 Task: In the  document poster.html Use the feature 'and check spelling and grammer' Change font style of header to '25' Select the body of letter and change paragraph spacing to  Double
Action: Mouse moved to (212, 353)
Screenshot: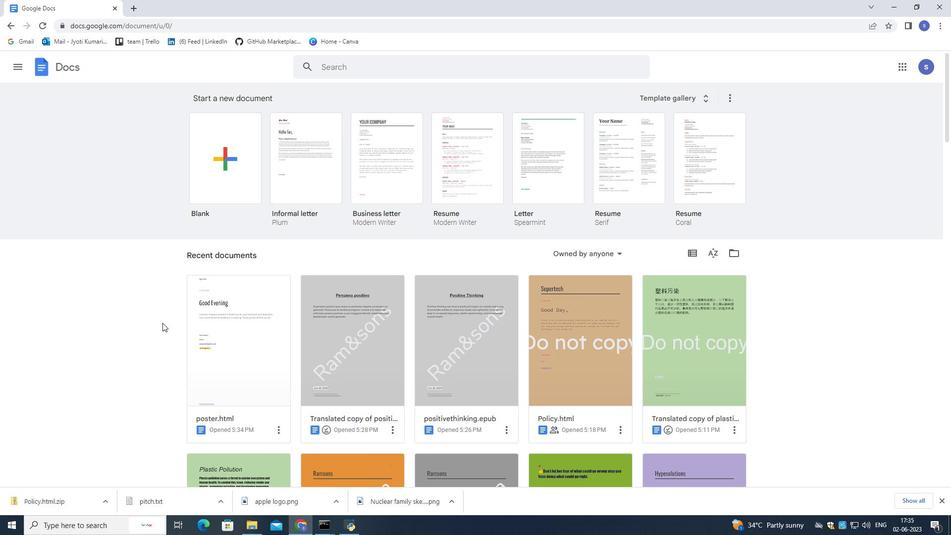 
Action: Mouse pressed left at (212, 353)
Screenshot: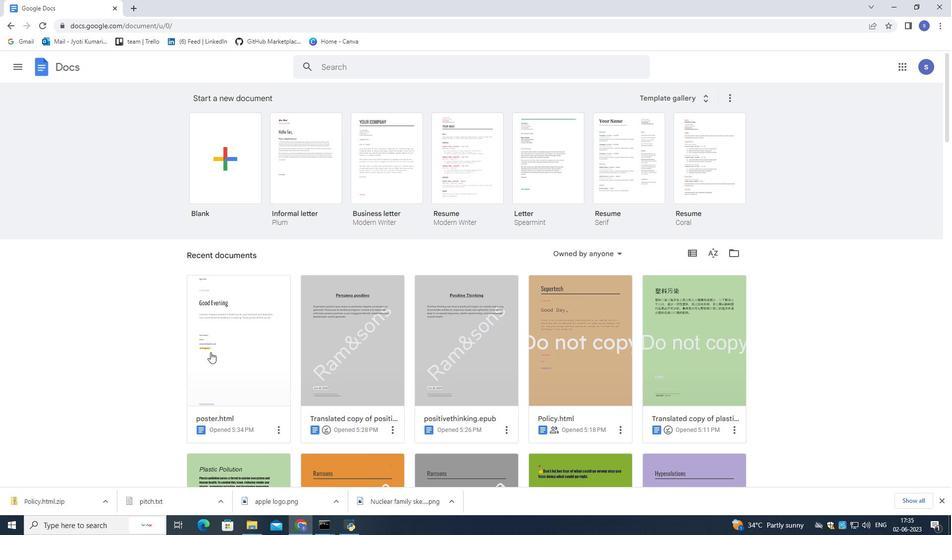 
Action: Mouse moved to (213, 354)
Screenshot: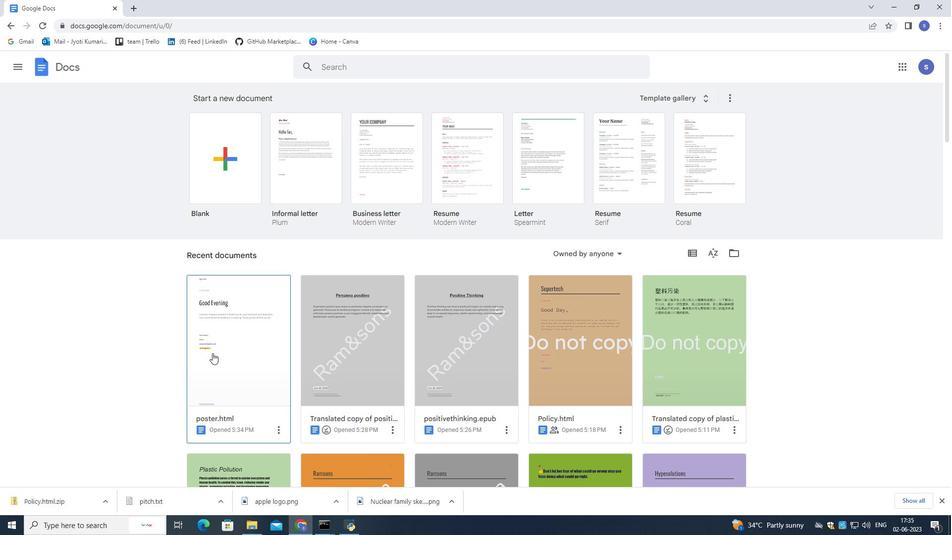 
Action: Mouse pressed left at (213, 354)
Screenshot: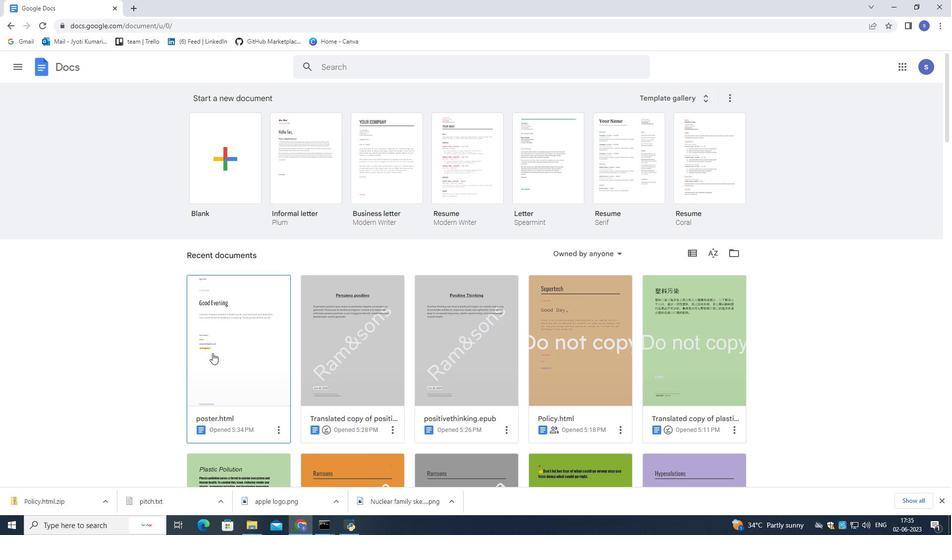 
Action: Mouse moved to (164, 69)
Screenshot: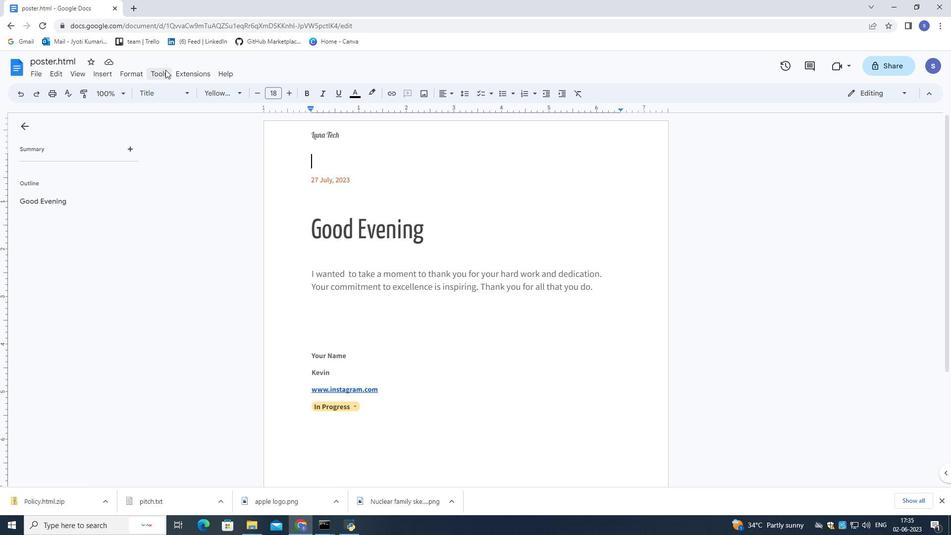 
Action: Mouse pressed left at (164, 69)
Screenshot: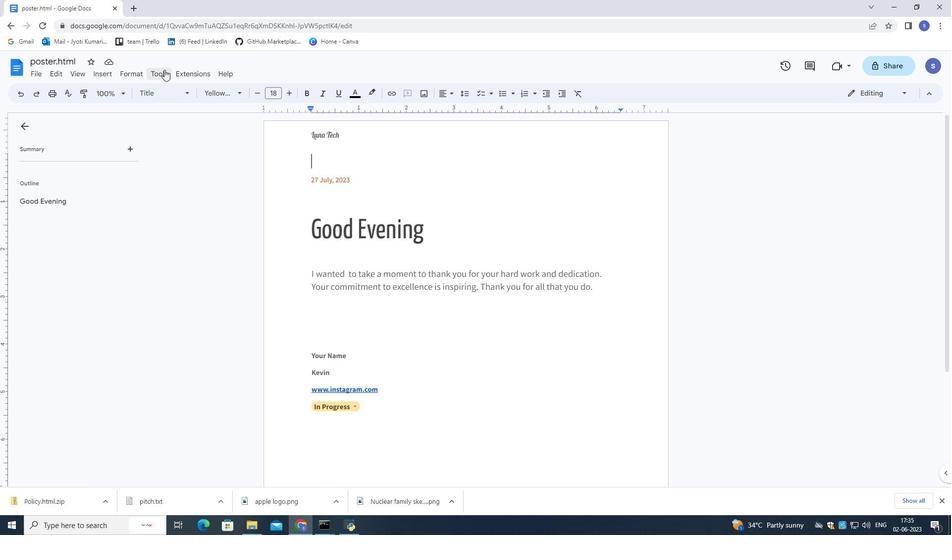 
Action: Mouse moved to (172, 88)
Screenshot: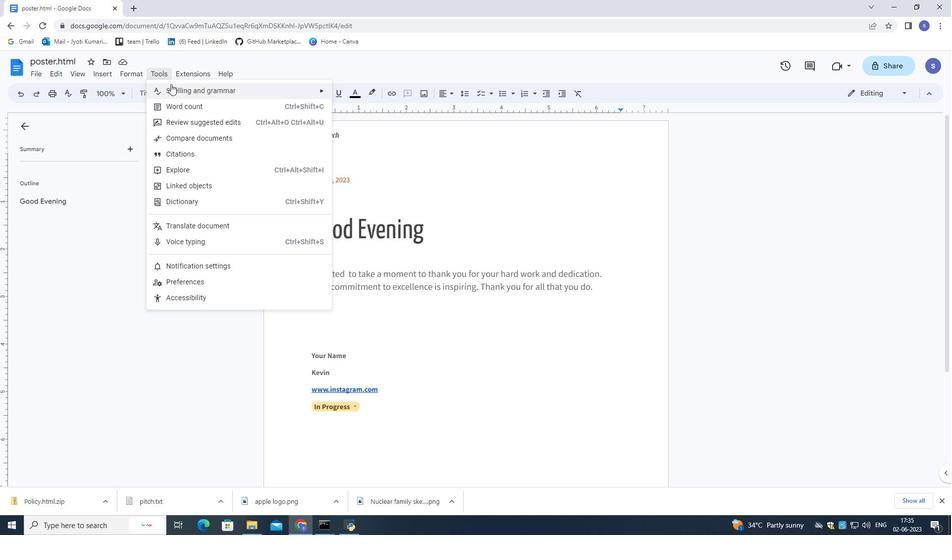 
Action: Mouse pressed left at (172, 88)
Screenshot: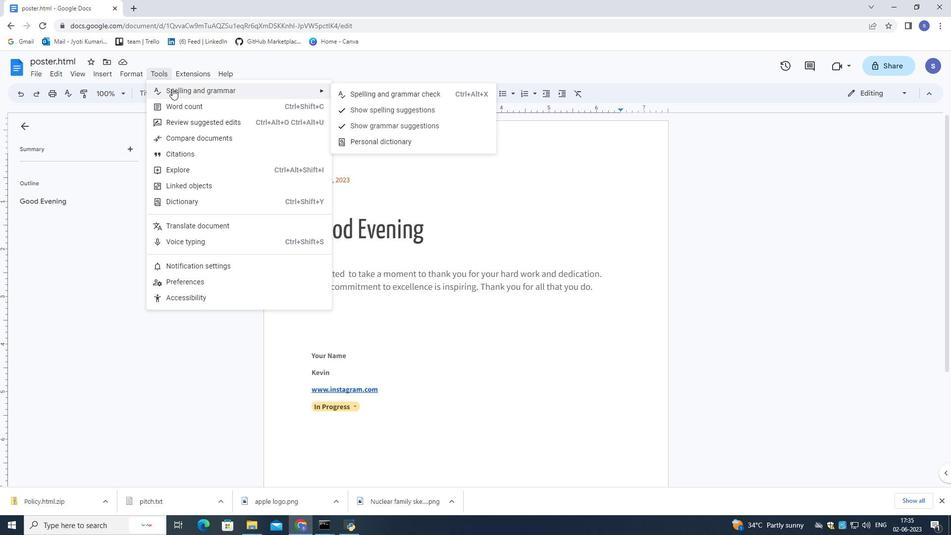 
Action: Mouse moved to (347, 91)
Screenshot: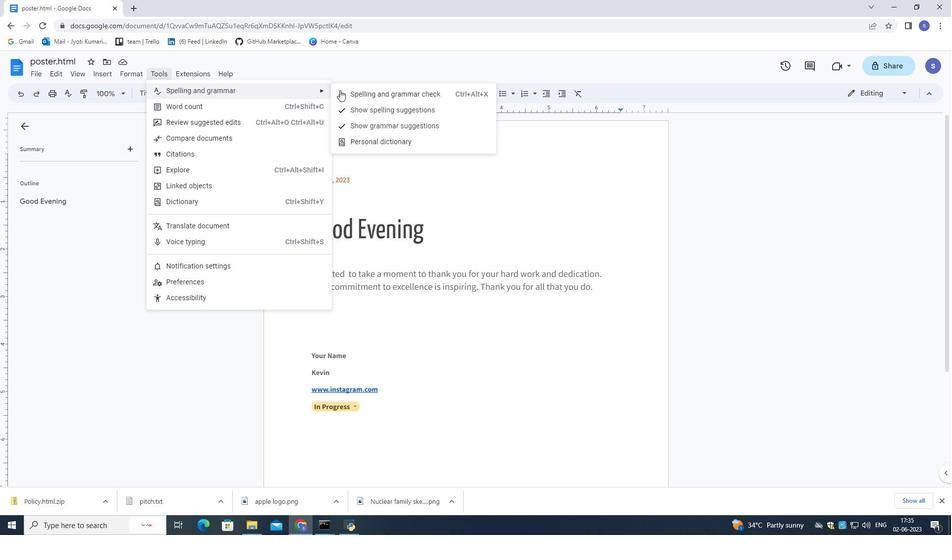 
Action: Mouse pressed left at (347, 91)
Screenshot: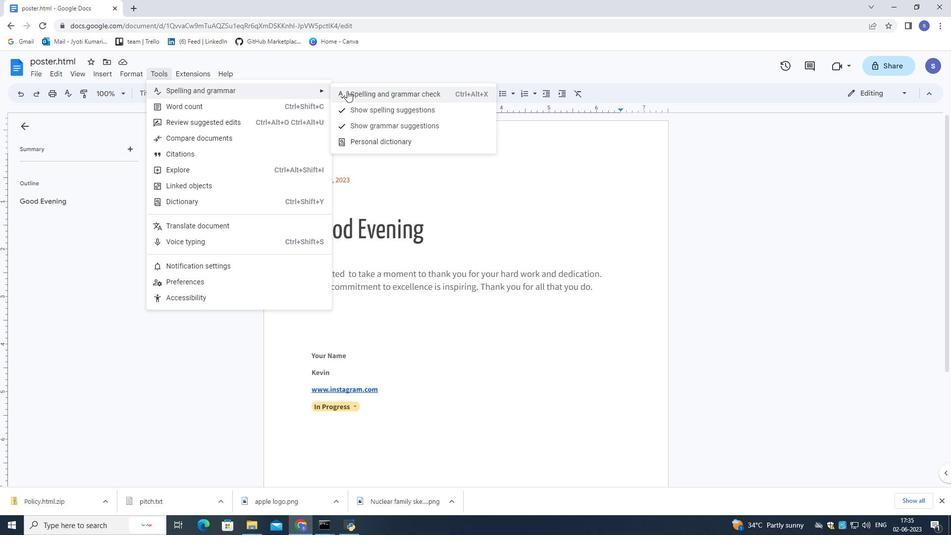 
Action: Mouse moved to (346, 139)
Screenshot: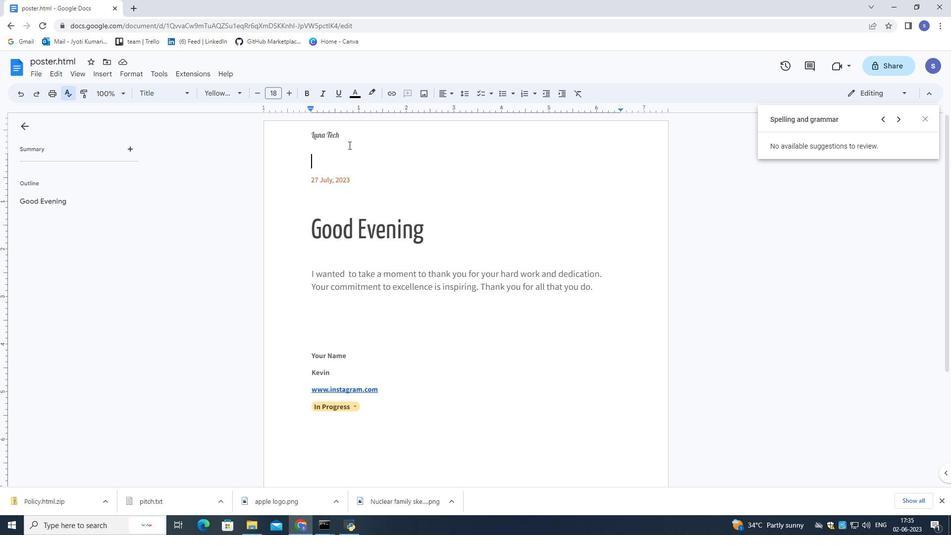 
Action: Mouse pressed left at (346, 139)
Screenshot: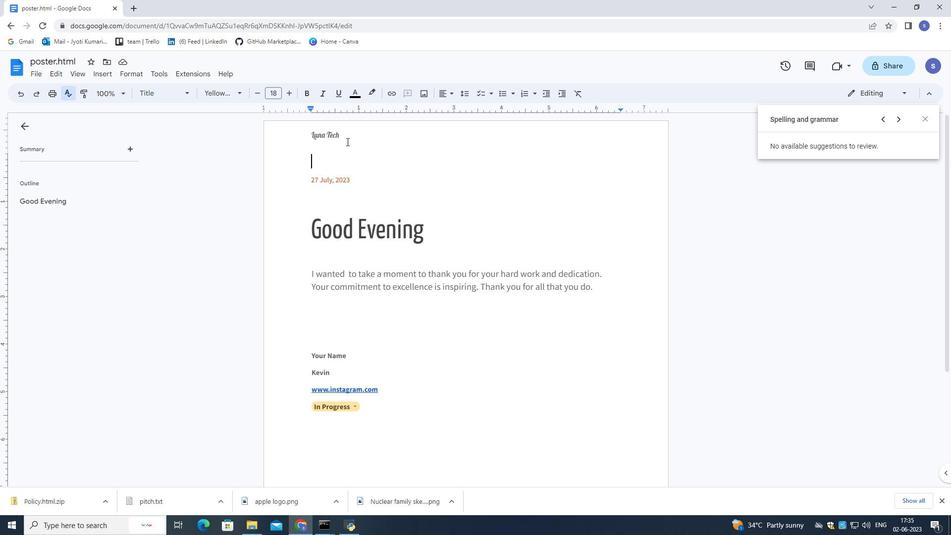 
Action: Mouse moved to (346, 137)
Screenshot: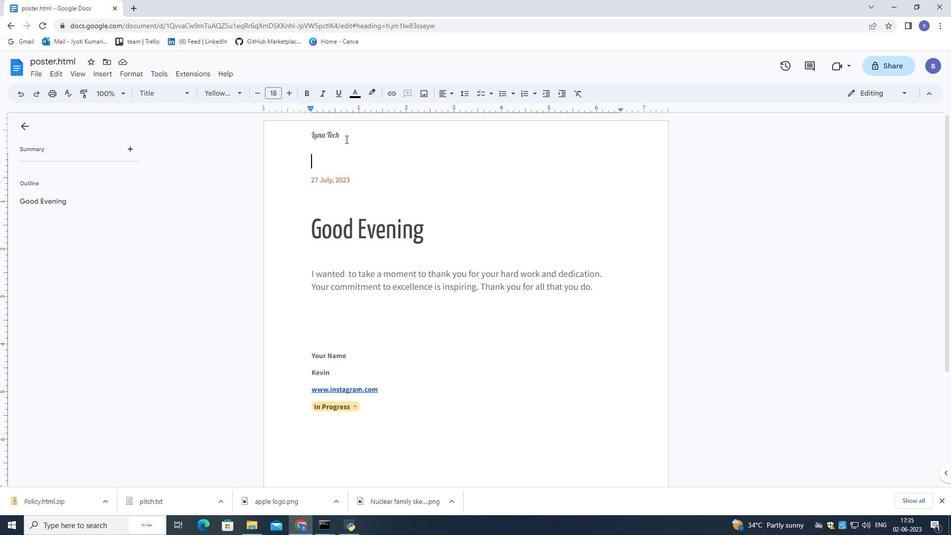 
Action: Mouse pressed left at (346, 137)
Screenshot: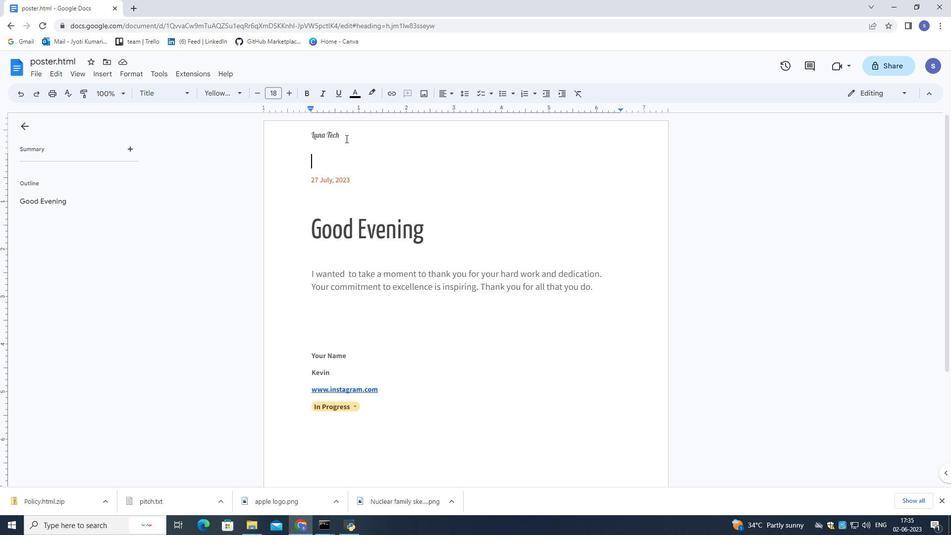
Action: Mouse pressed left at (346, 137)
Screenshot: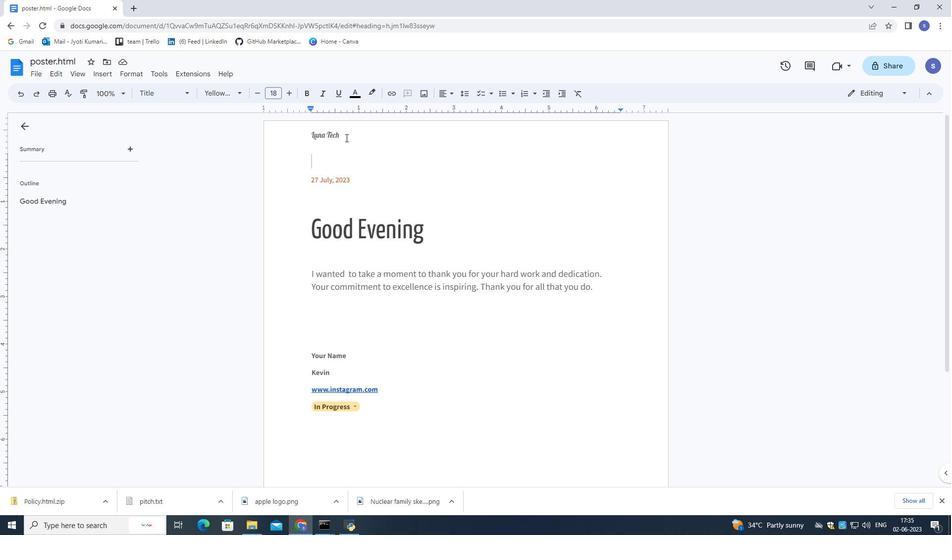 
Action: Mouse pressed left at (346, 137)
Screenshot: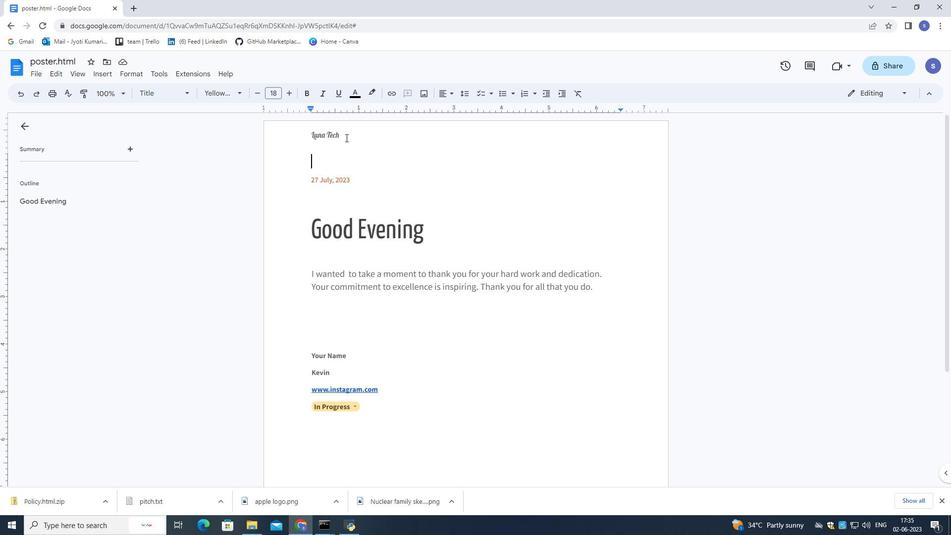 
Action: Mouse moved to (286, 96)
Screenshot: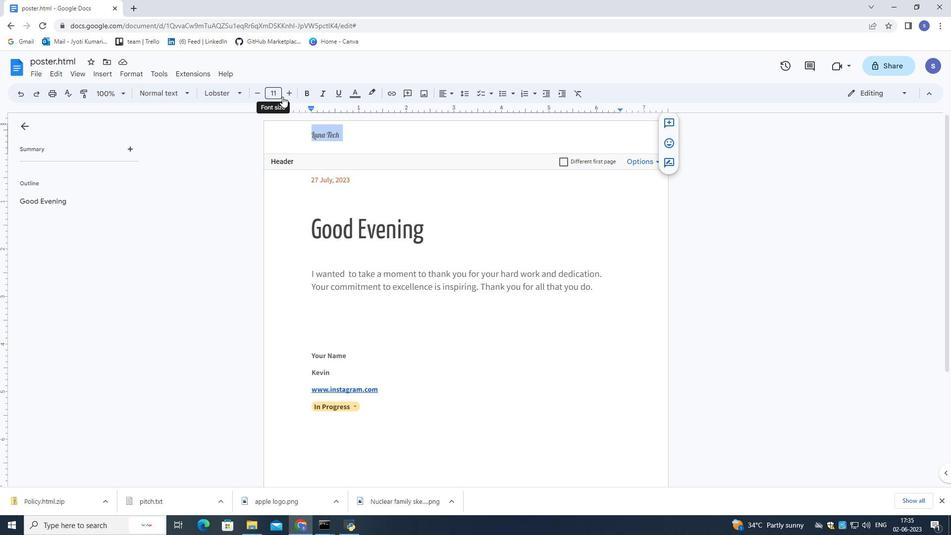 
Action: Mouse pressed left at (286, 96)
Screenshot: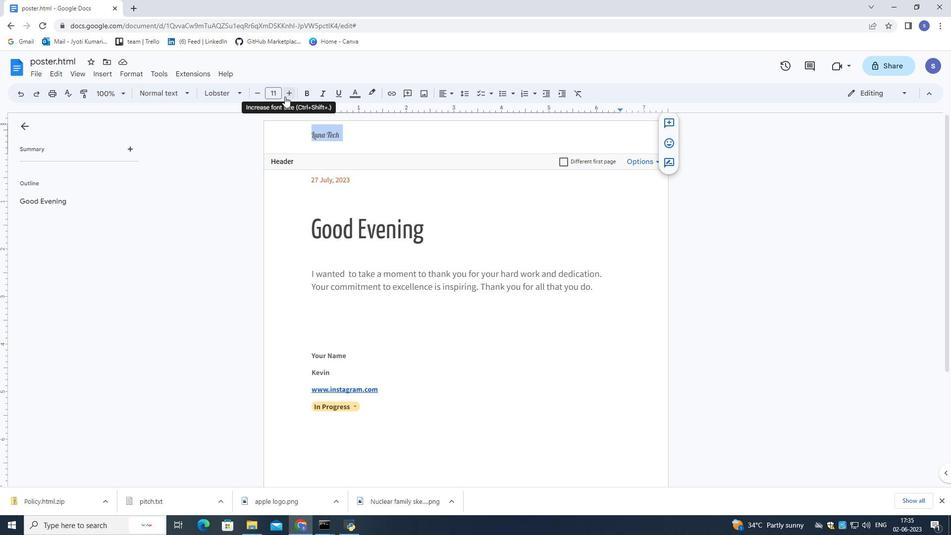 
Action: Mouse pressed left at (286, 96)
Screenshot: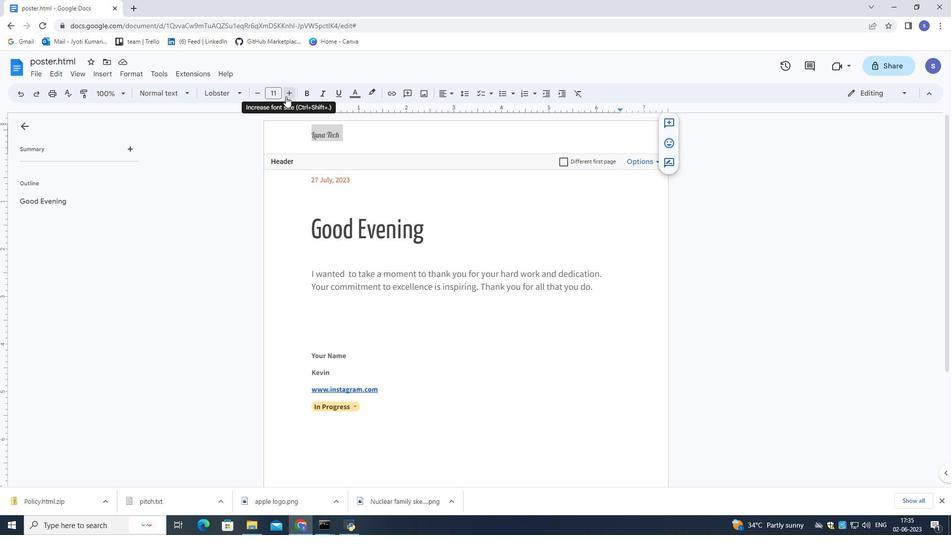 
Action: Mouse pressed left at (286, 96)
Screenshot: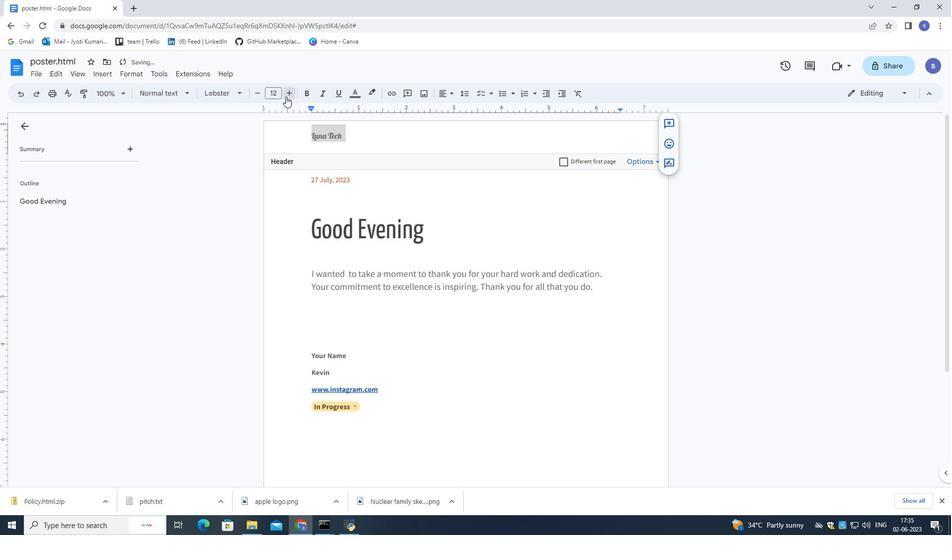 
Action: Mouse pressed left at (286, 96)
Screenshot: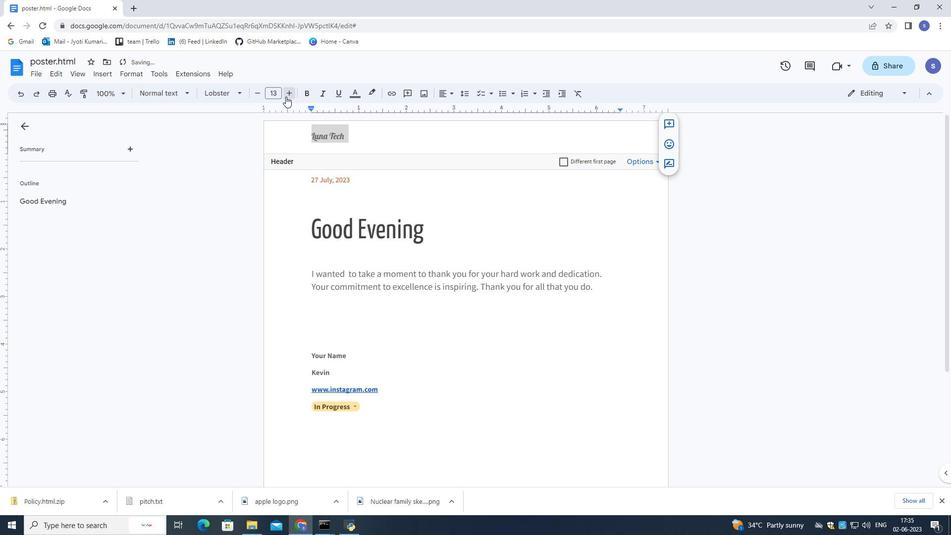 
Action: Mouse pressed left at (286, 96)
Screenshot: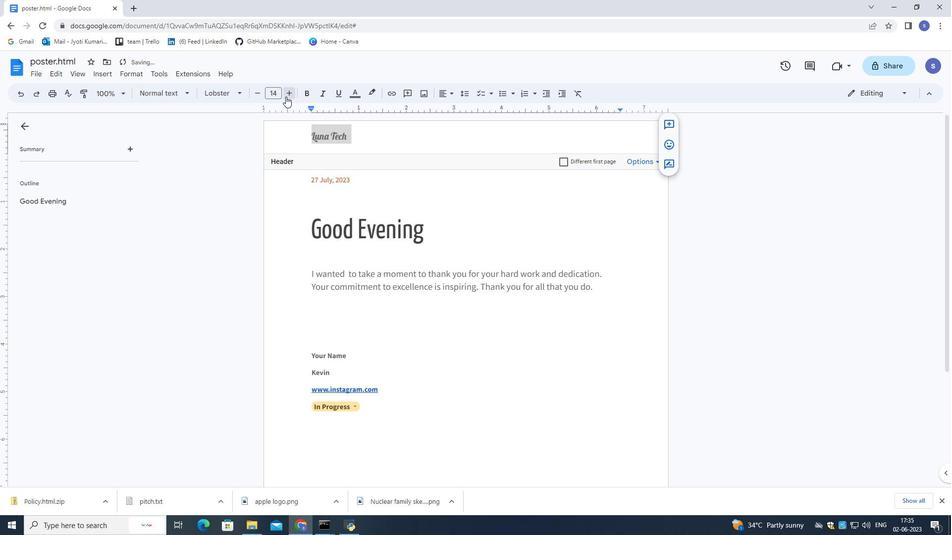 
Action: Mouse moved to (286, 95)
Screenshot: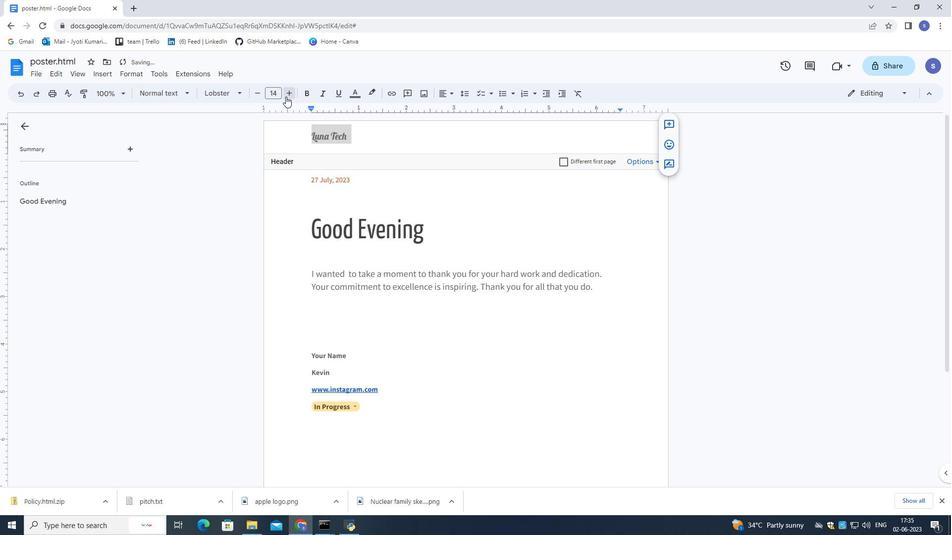 
Action: Mouse pressed left at (286, 95)
Screenshot: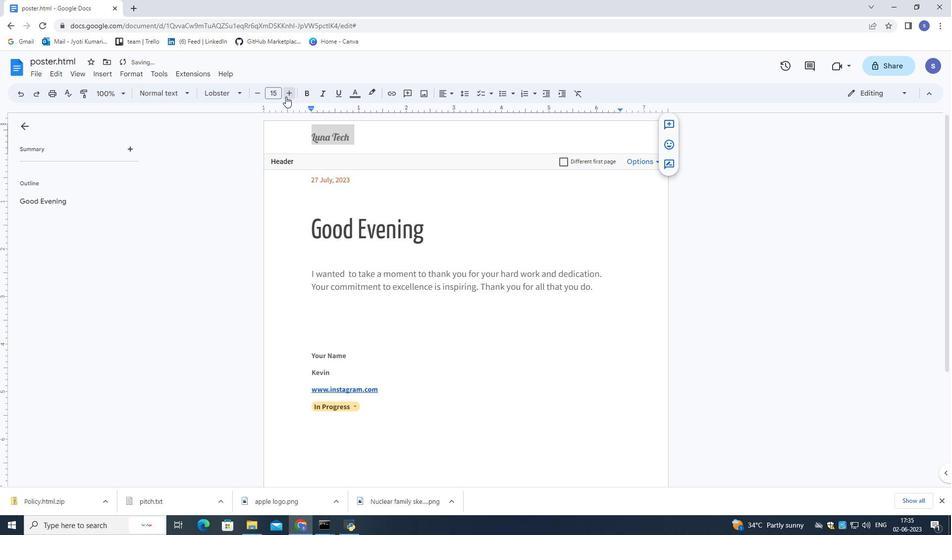 
Action: Mouse pressed left at (286, 95)
Screenshot: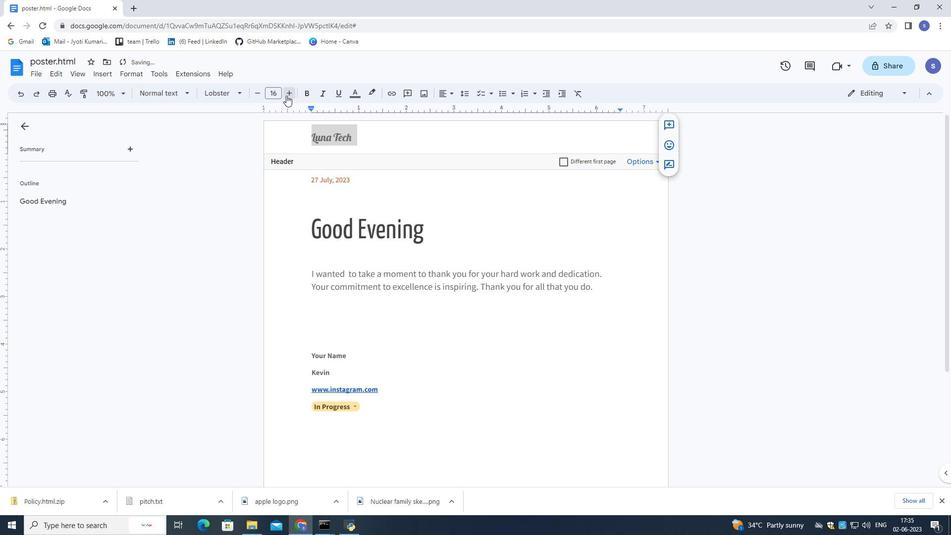 
Action: Mouse pressed left at (286, 95)
Screenshot: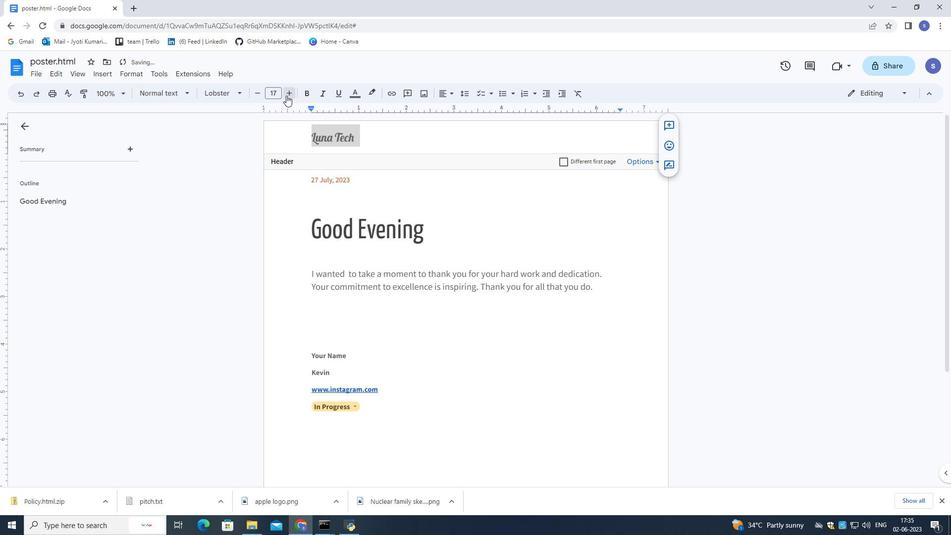 
Action: Mouse pressed left at (286, 95)
Screenshot: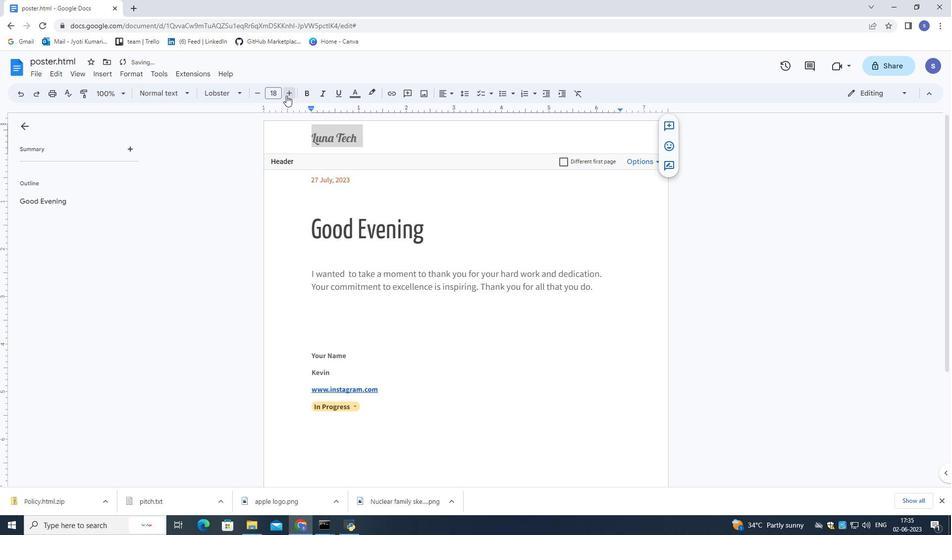 
Action: Mouse pressed left at (286, 95)
Screenshot: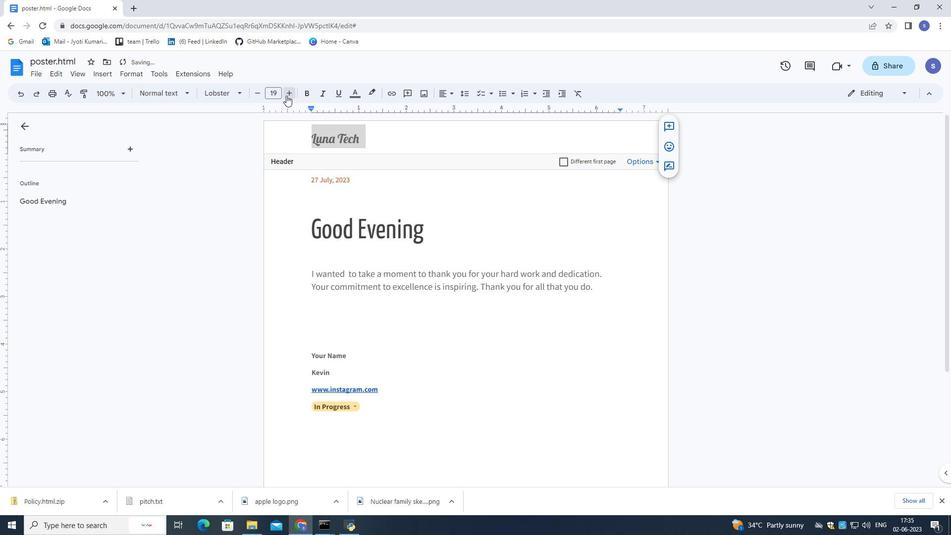 
Action: Mouse pressed left at (286, 95)
Screenshot: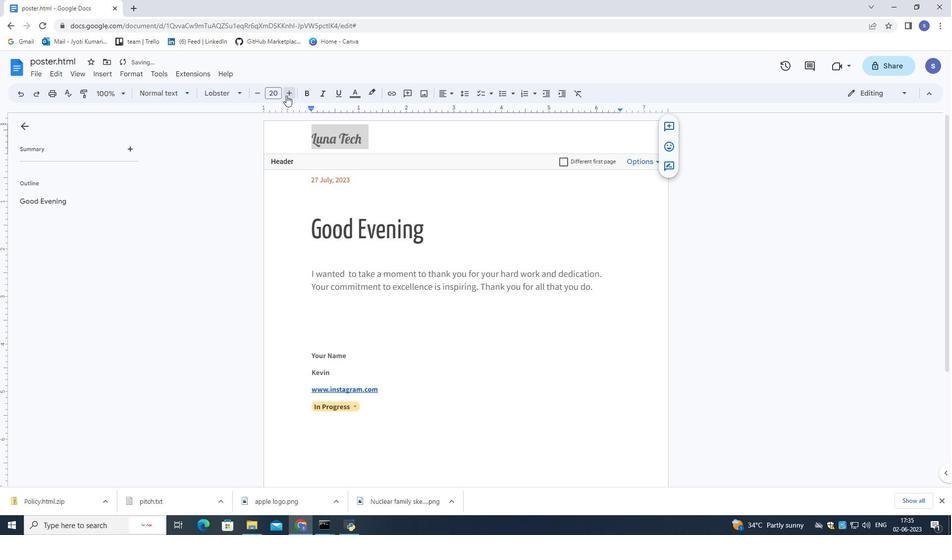 
Action: Mouse pressed left at (286, 95)
Screenshot: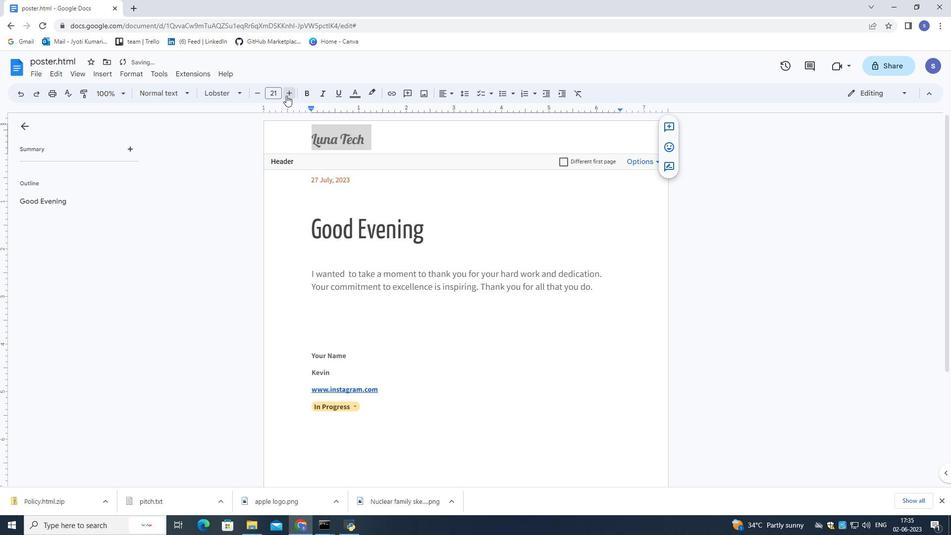
Action: Mouse pressed left at (286, 95)
Screenshot: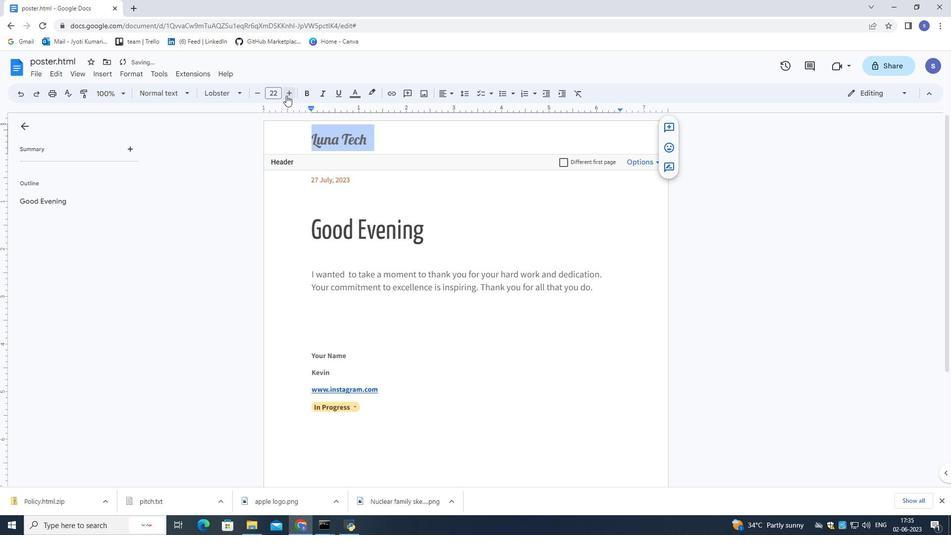 
Action: Mouse pressed left at (286, 95)
Screenshot: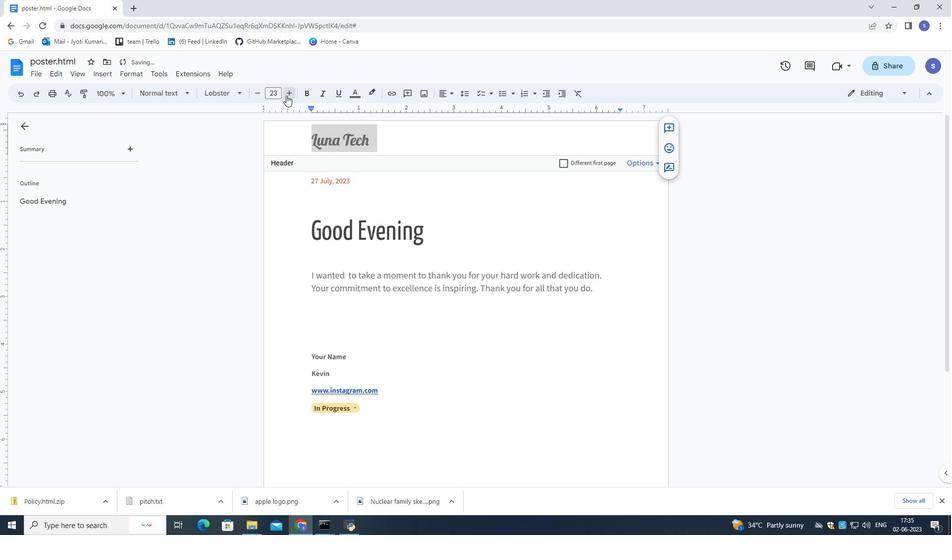 
Action: Mouse moved to (550, 179)
Screenshot: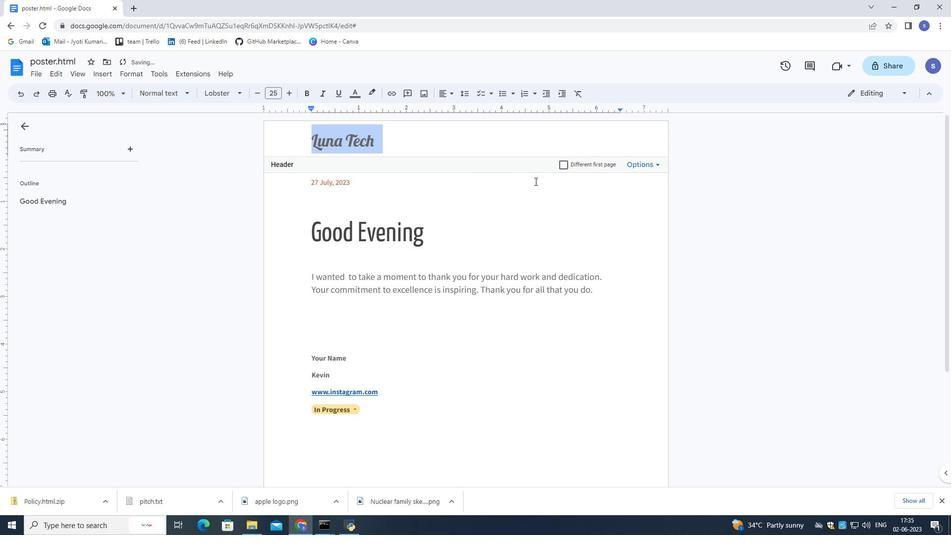
Action: Mouse pressed left at (550, 179)
Screenshot: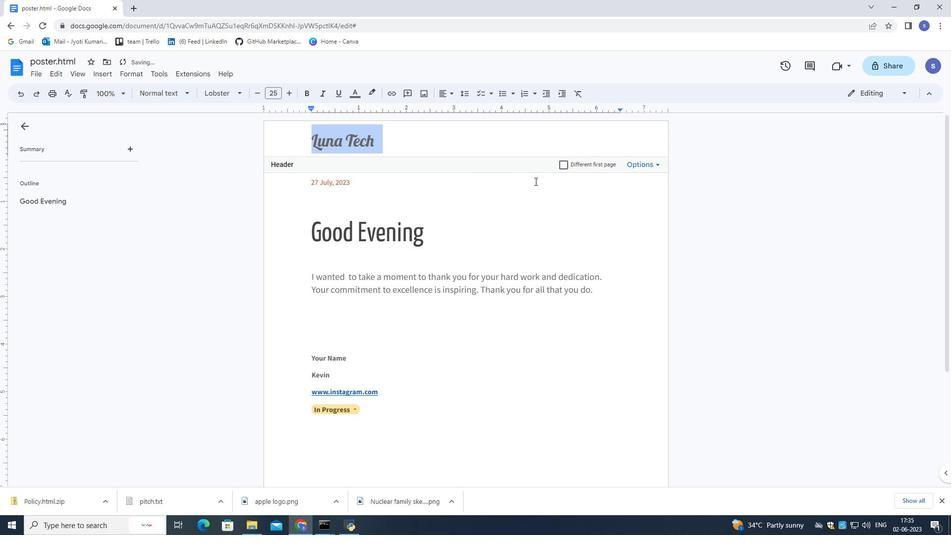 
Action: Mouse moved to (611, 295)
Screenshot: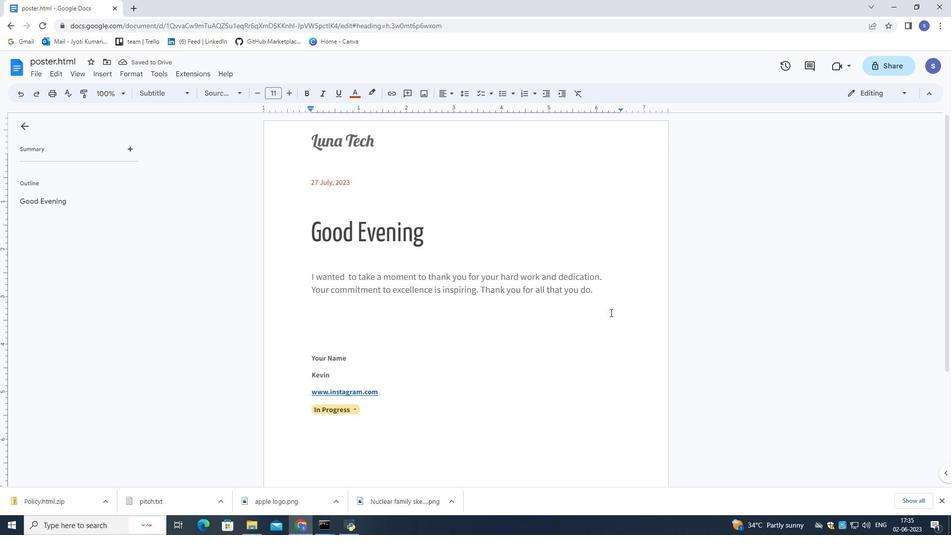 
Action: Mouse pressed left at (611, 295)
Screenshot: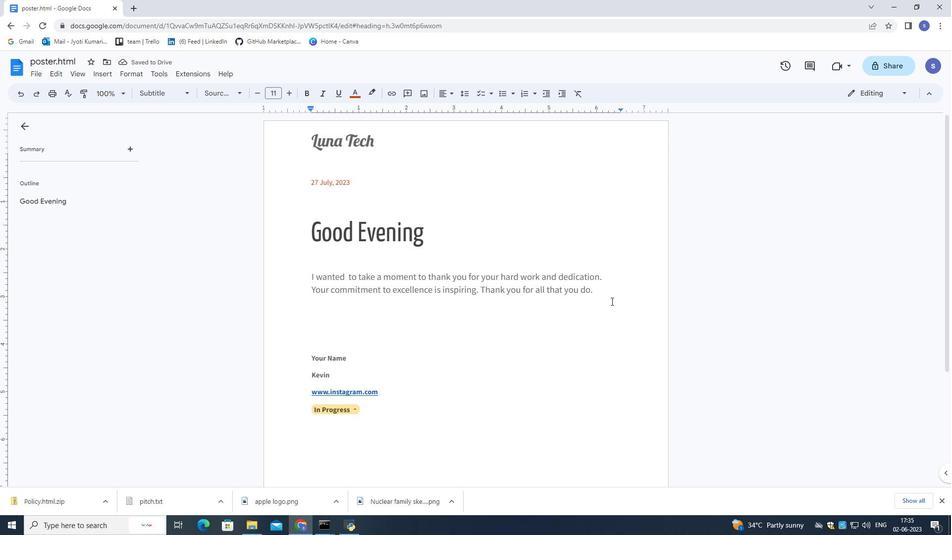 
Action: Mouse moved to (466, 97)
Screenshot: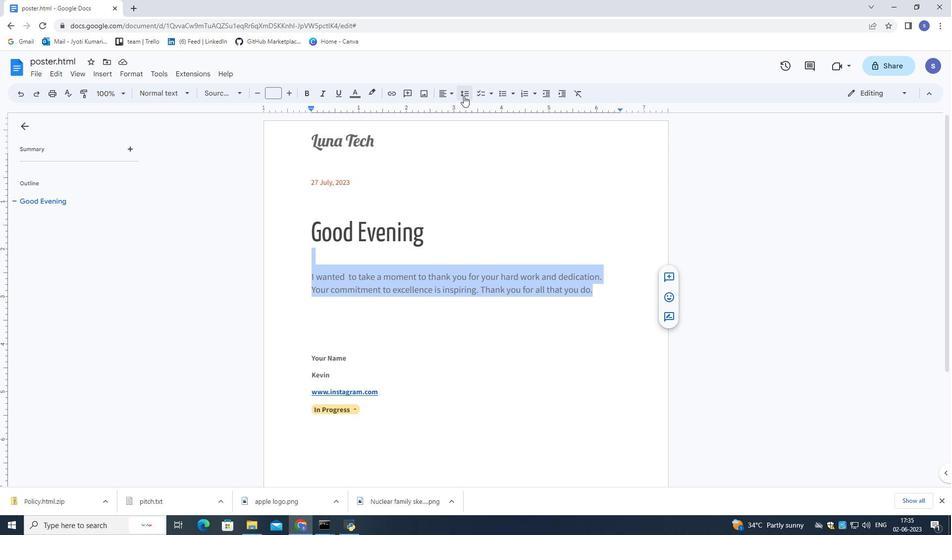
Action: Mouse pressed left at (466, 97)
Screenshot: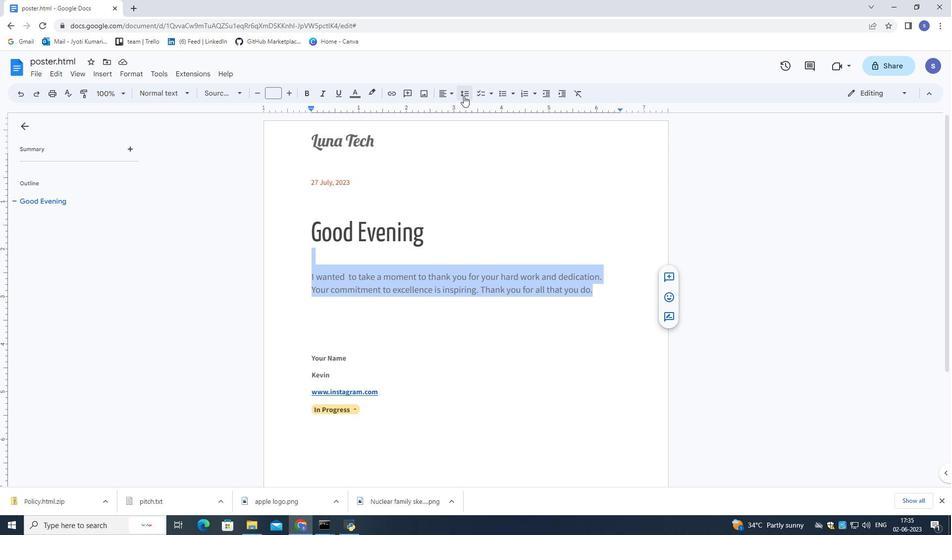 
Action: Mouse moved to (477, 156)
Screenshot: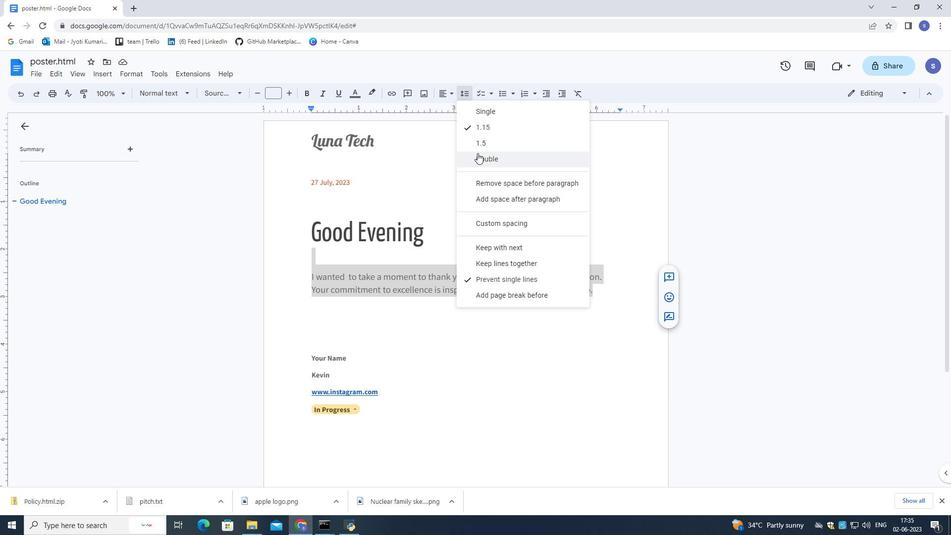 
Action: Mouse pressed left at (477, 156)
Screenshot: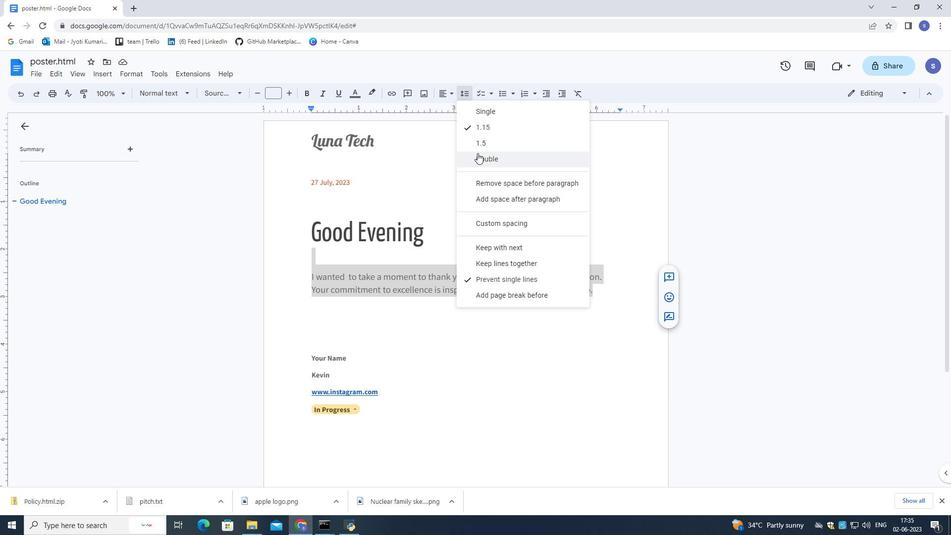 
Action: Mouse moved to (457, 185)
Screenshot: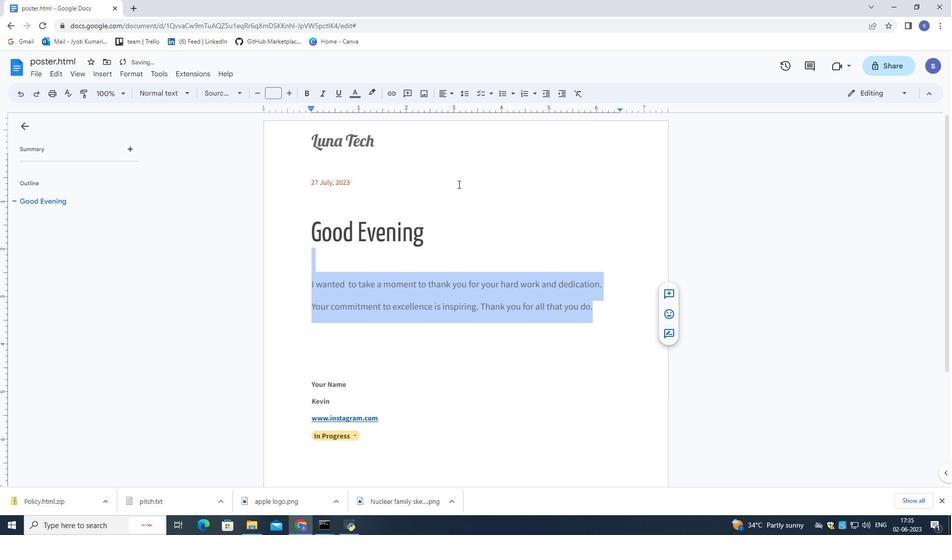 
Action: Mouse pressed left at (457, 185)
Screenshot: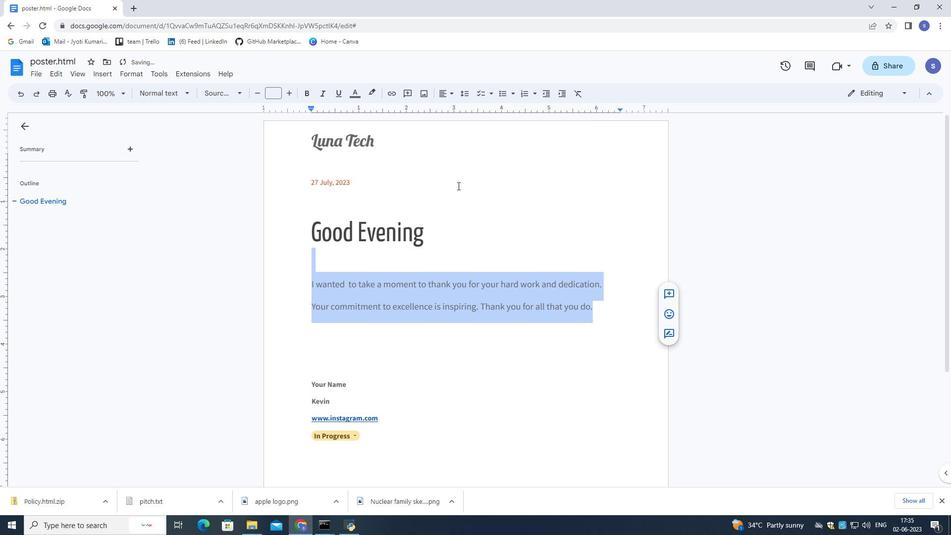 
Action: Mouse moved to (452, 175)
Screenshot: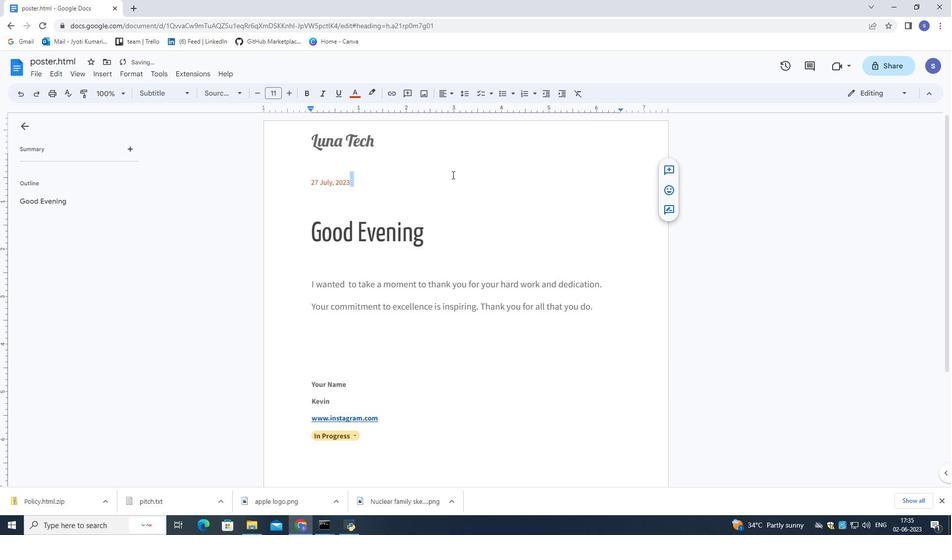 
